 Task: Use the formula "BETAINV" in spreadsheet "Project portfolio".
Action: Mouse moved to (130, 117)
Screenshot: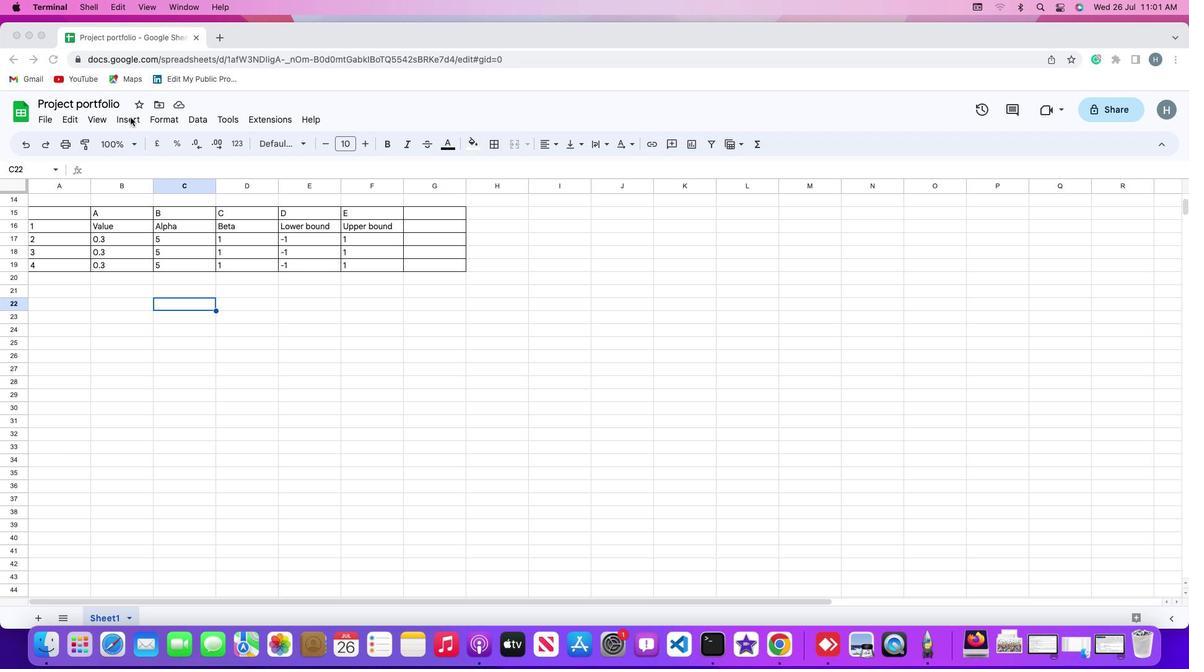 
Action: Mouse pressed left at (130, 117)
Screenshot: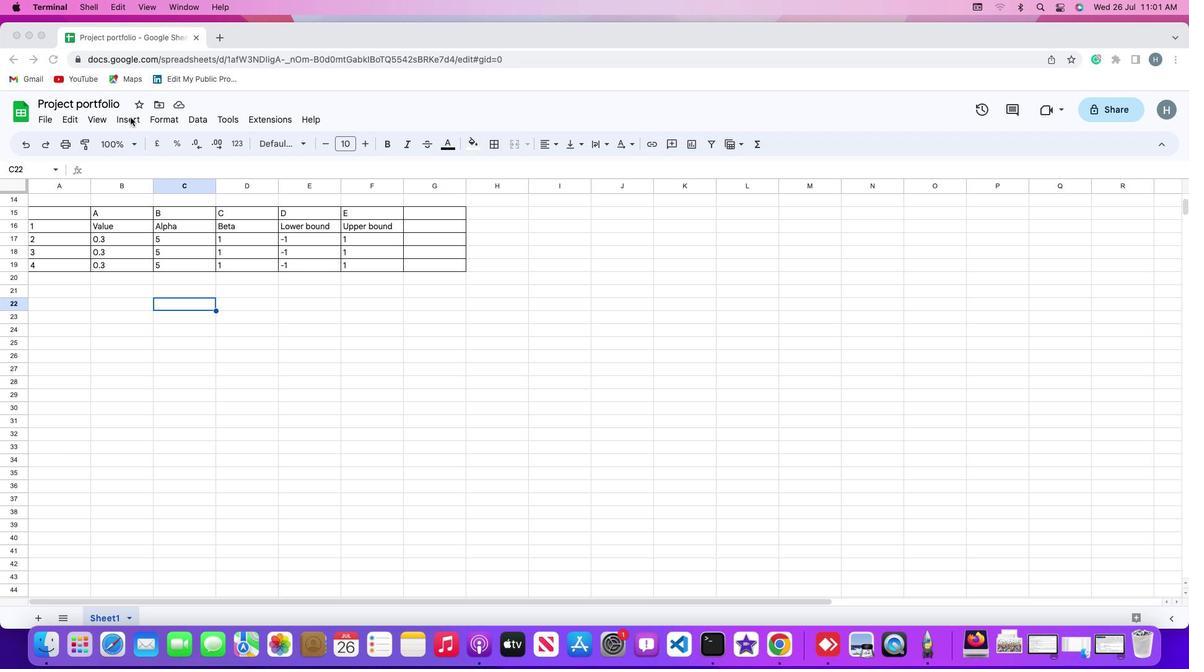 
Action: Mouse moved to (133, 118)
Screenshot: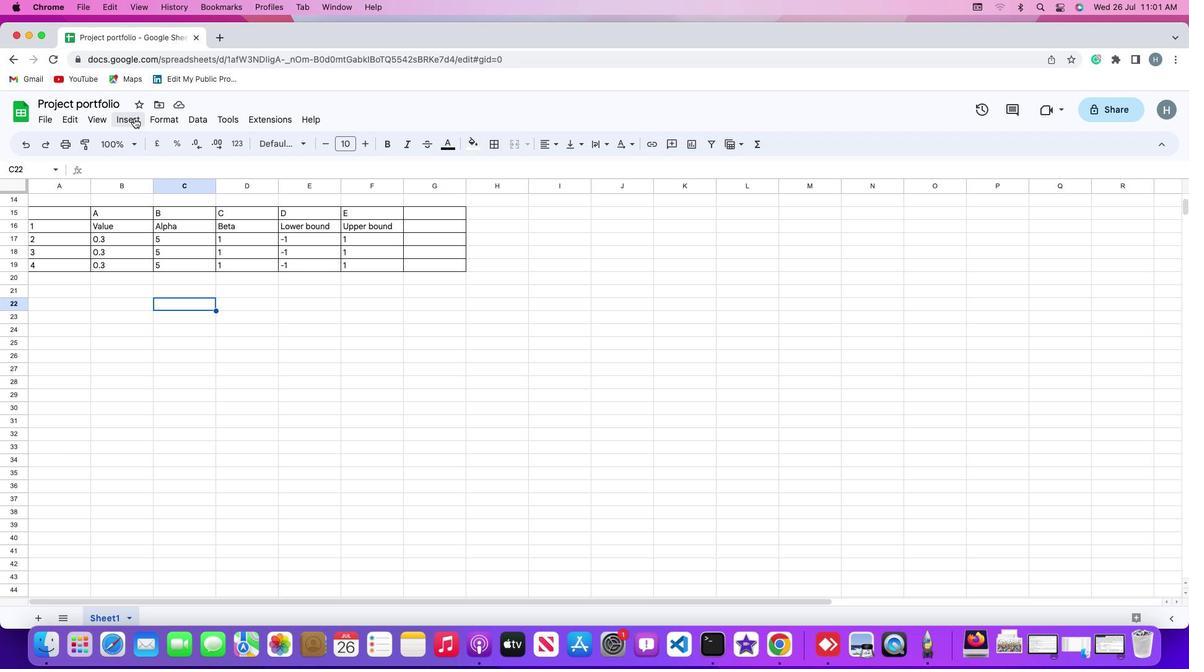 
Action: Mouse pressed left at (133, 118)
Screenshot: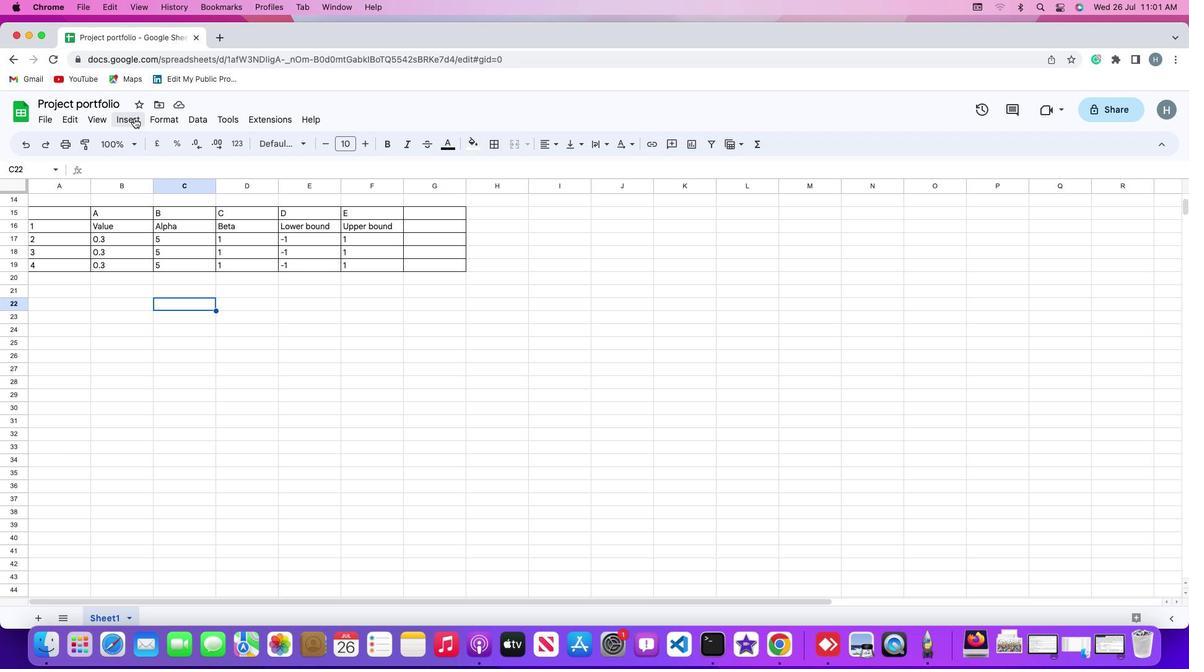 
Action: Mouse moved to (535, 541)
Screenshot: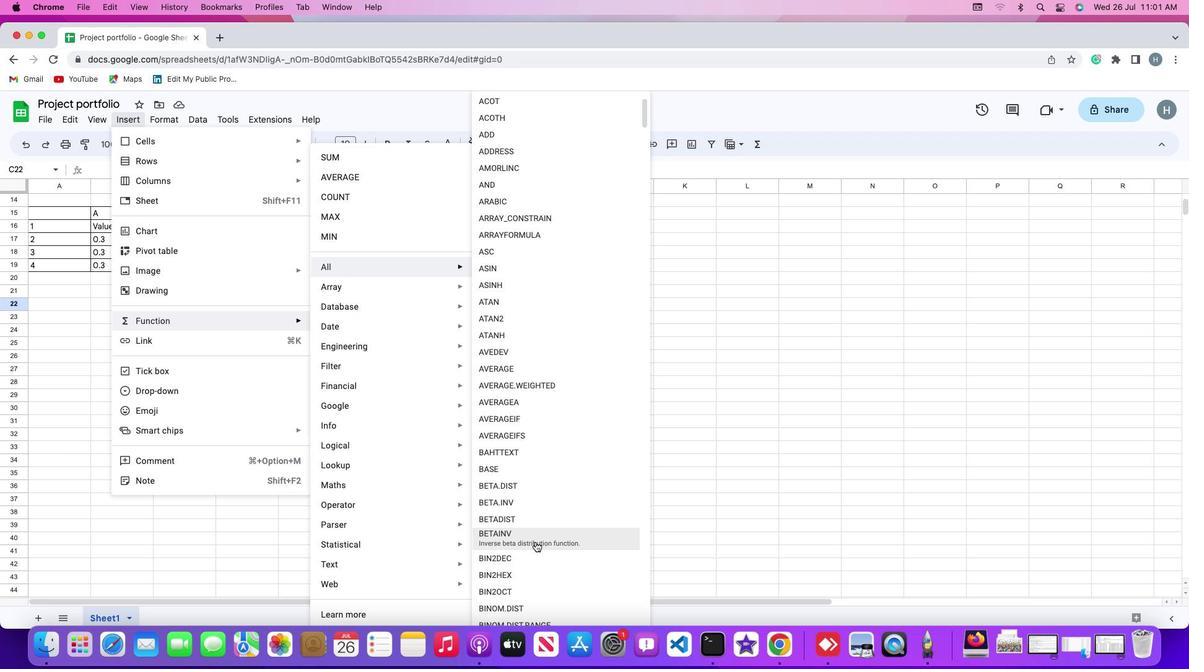 
Action: Mouse pressed left at (535, 541)
Screenshot: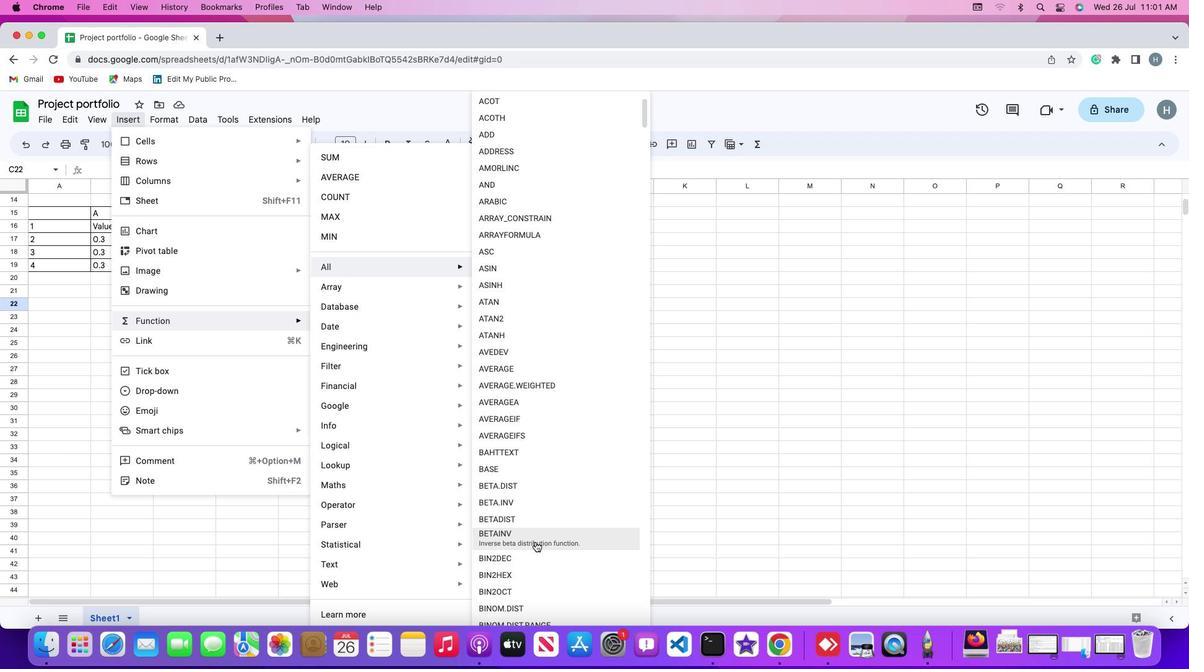 
Action: Mouse moved to (130, 239)
Screenshot: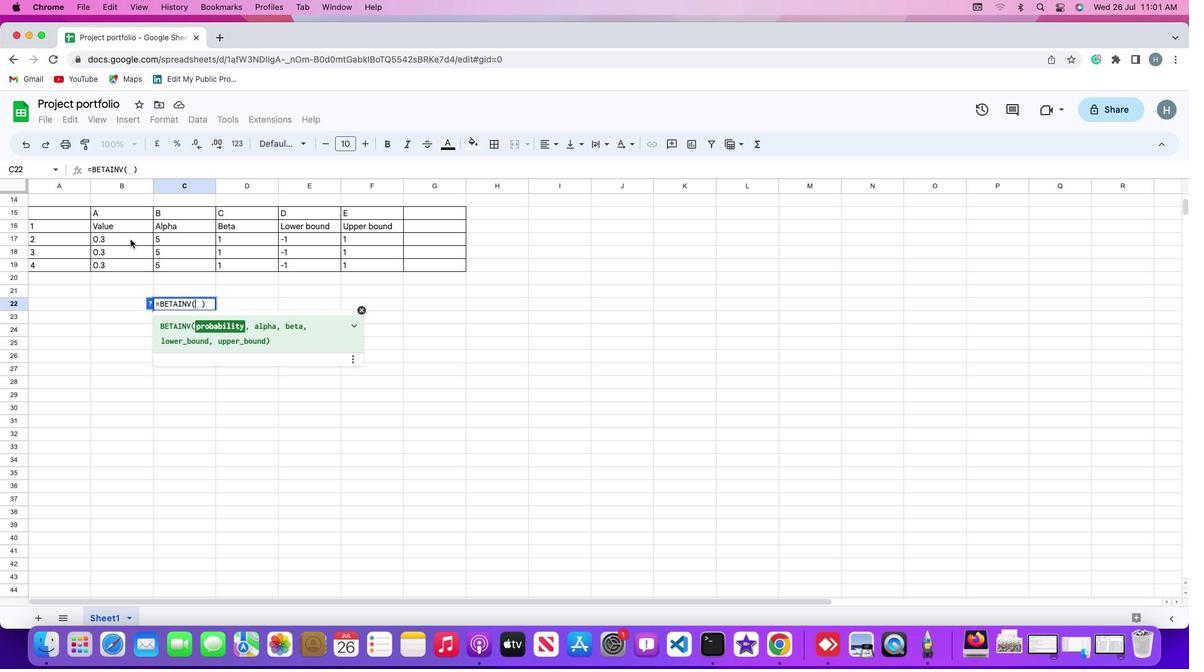
Action: Mouse pressed left at (130, 239)
Screenshot: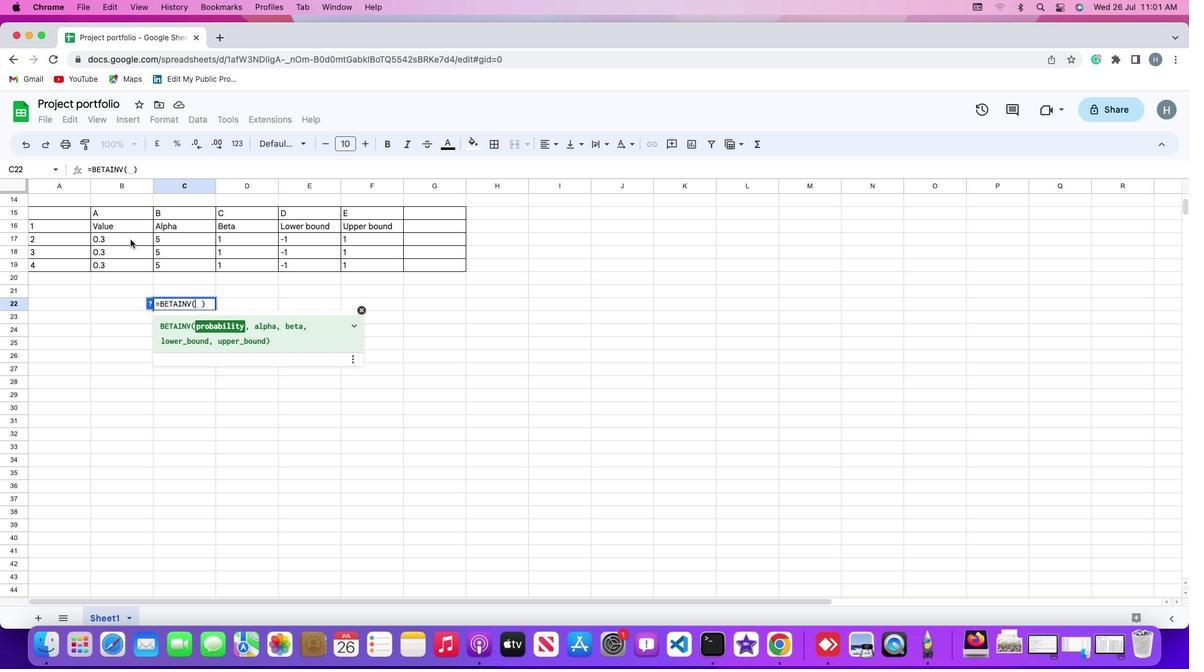 
Action: Key pressed ','
Screenshot: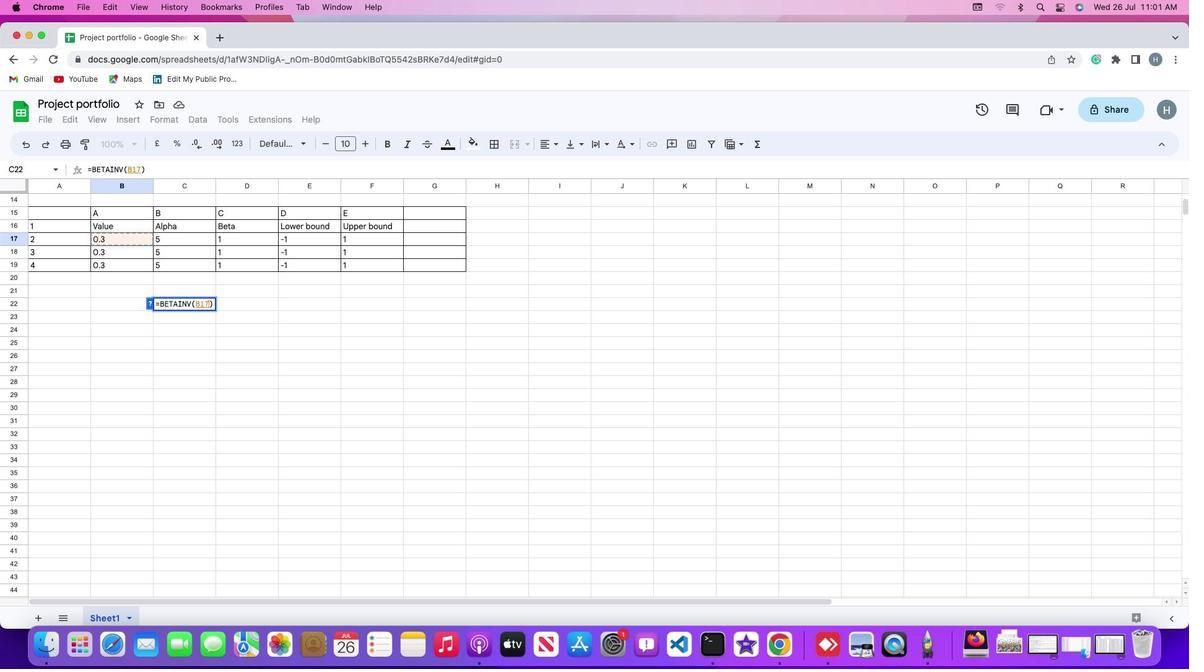 
Action: Mouse moved to (205, 237)
Screenshot: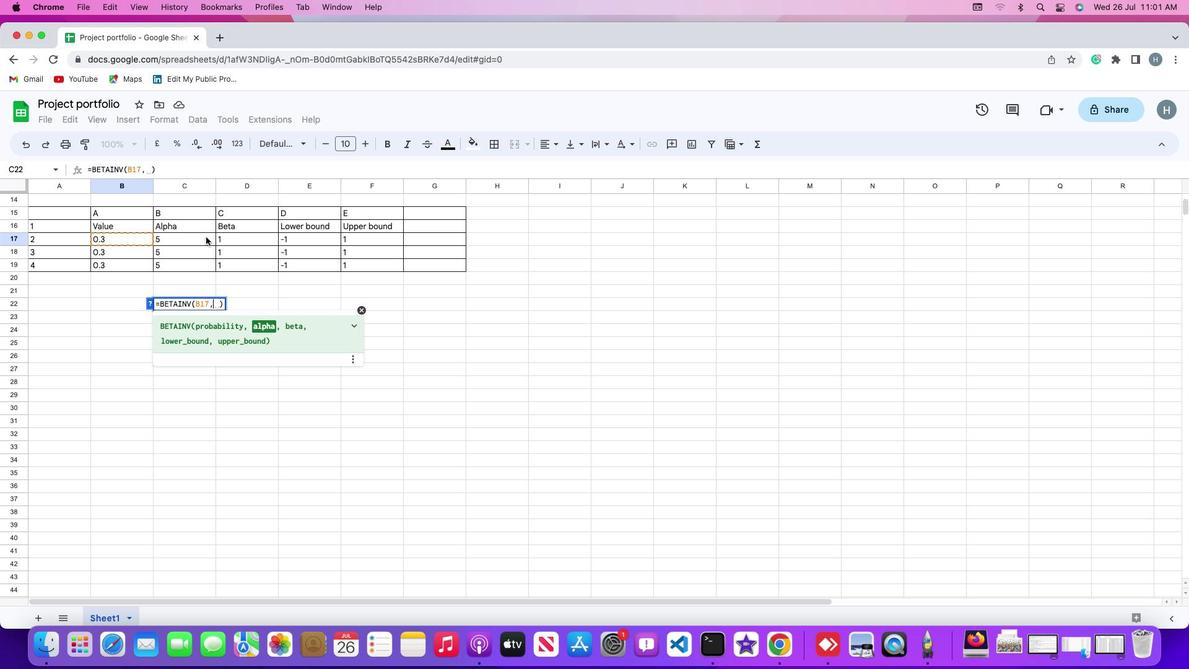 
Action: Mouse pressed left at (205, 237)
Screenshot: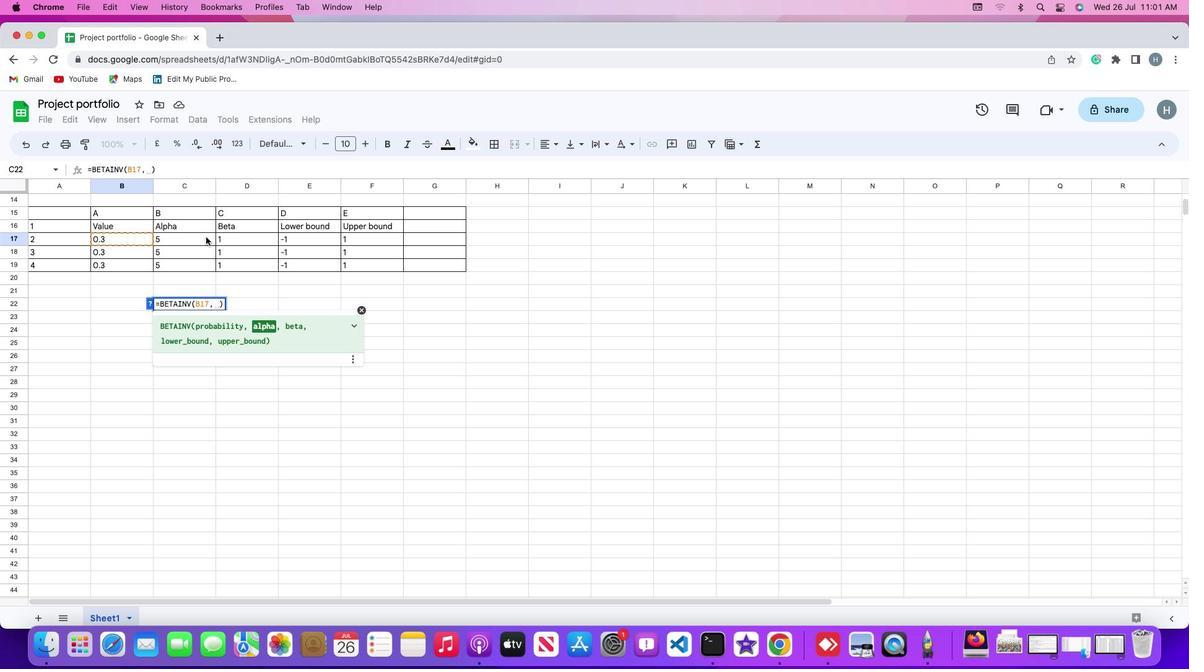 
Action: Mouse moved to (206, 237)
Screenshot: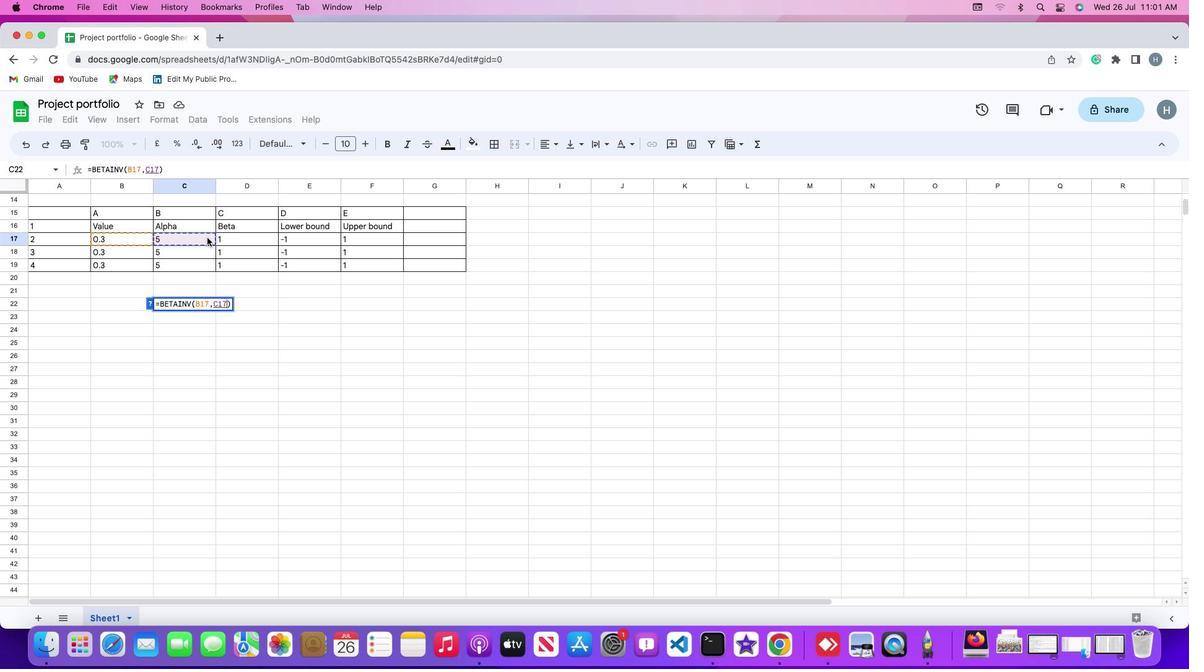 
Action: Key pressed ','
Screenshot: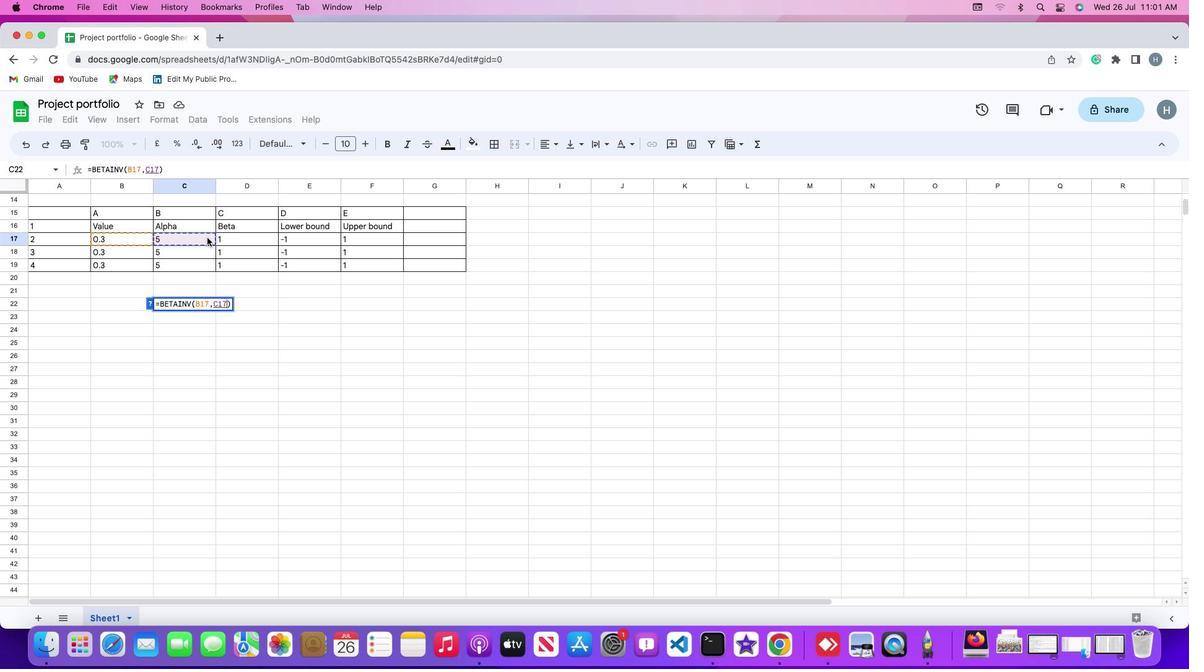 
Action: Mouse moved to (241, 239)
Screenshot: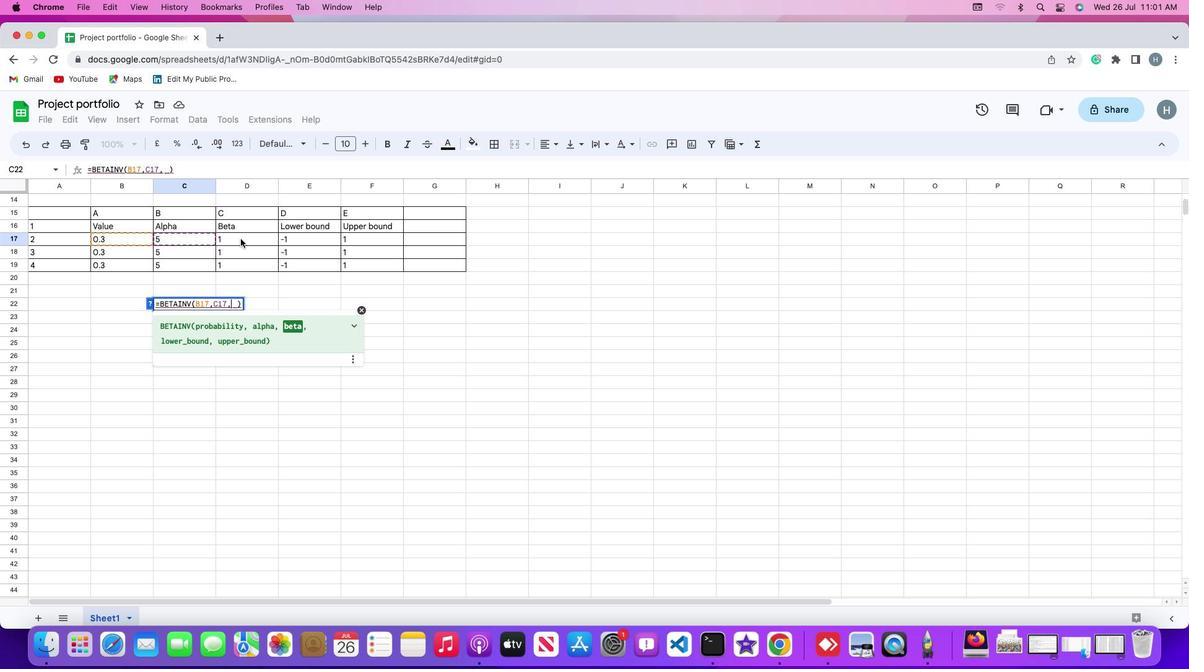 
Action: Mouse pressed left at (241, 239)
Screenshot: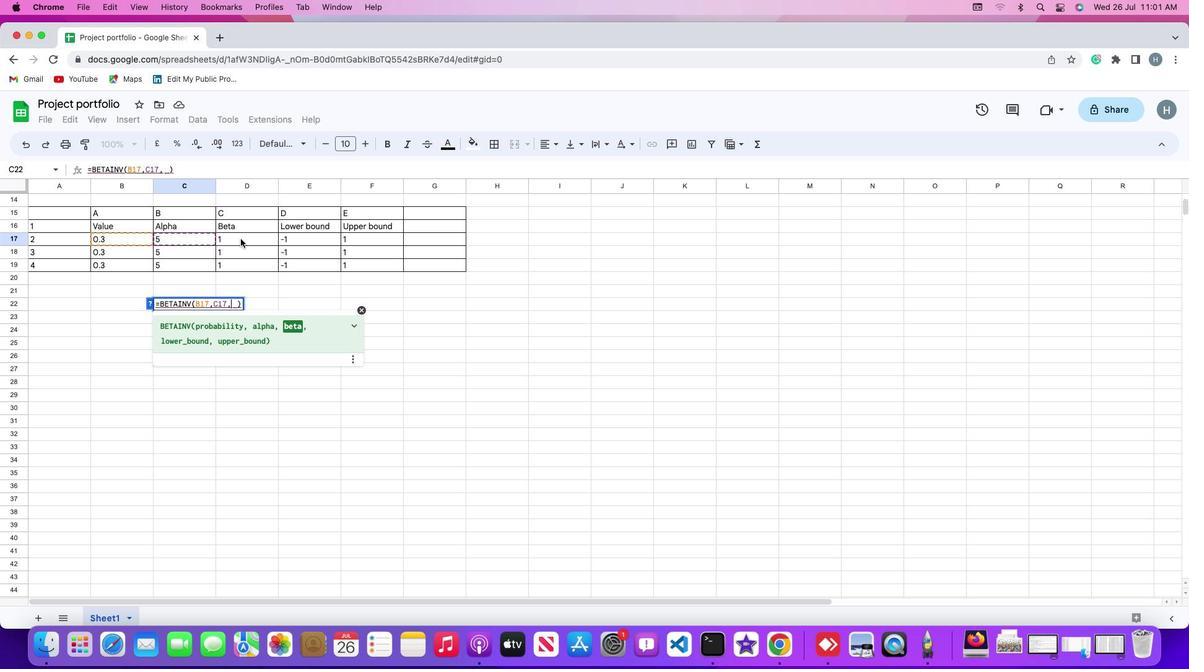 
Action: Key pressed Key.enter
Screenshot: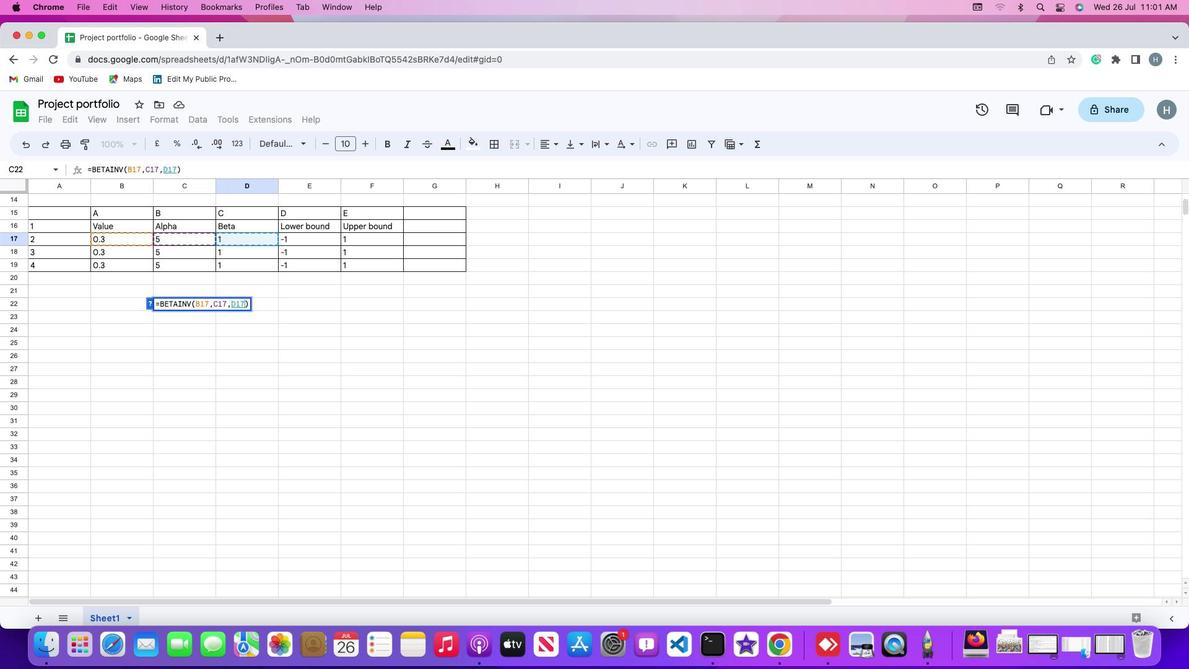 
Action: Mouse moved to (342, 389)
Screenshot: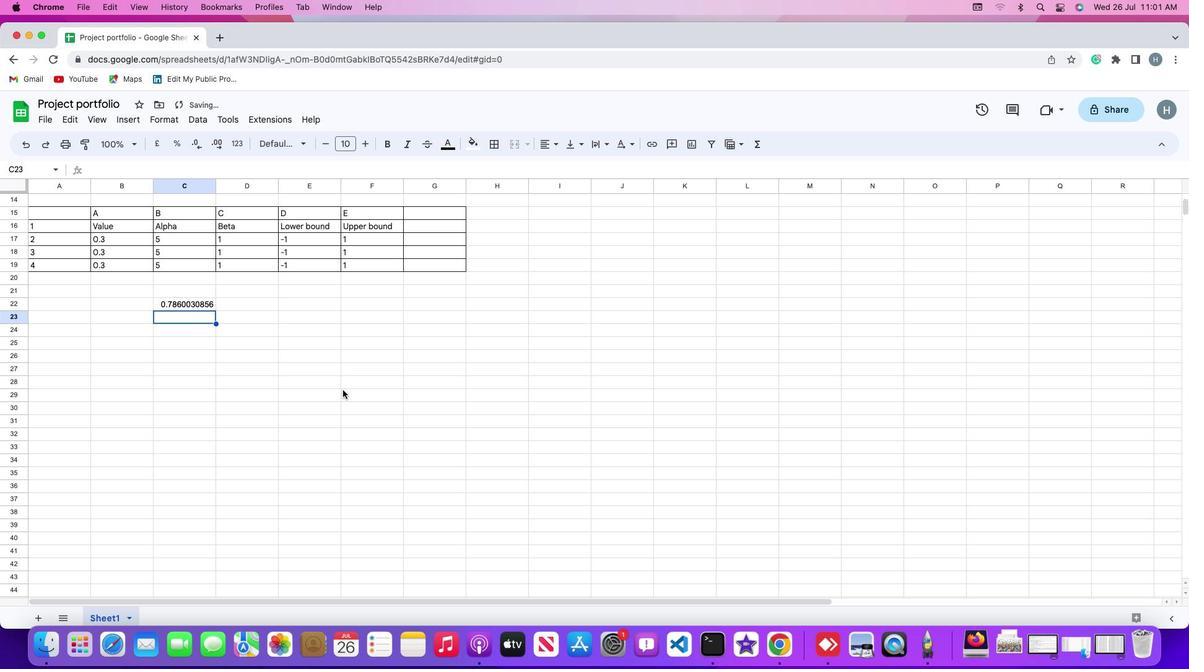 
